 Task: Create List Big Data in Board Project Management Software to Workspace Diversity and Inclusion. Create List Data Analysis in Board Talent Acquisition to Workspace Diversity and Inclusion. Create List Data Visualization in Board Market Opportunity Assessment and Prioritization to Workspace Diversity and Inclusion
Action: Mouse moved to (83, 345)
Screenshot: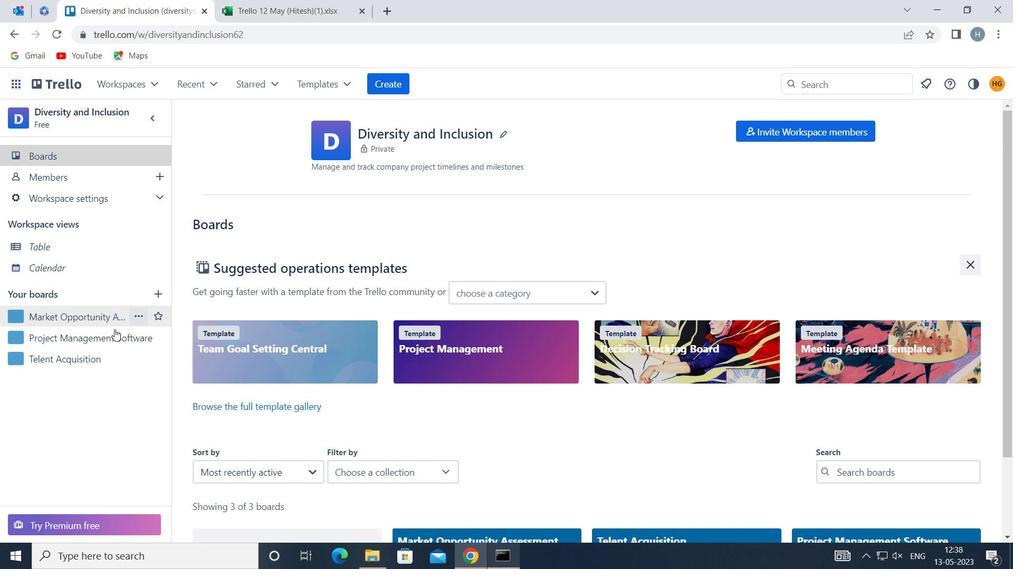 
Action: Mouse pressed left at (83, 345)
Screenshot: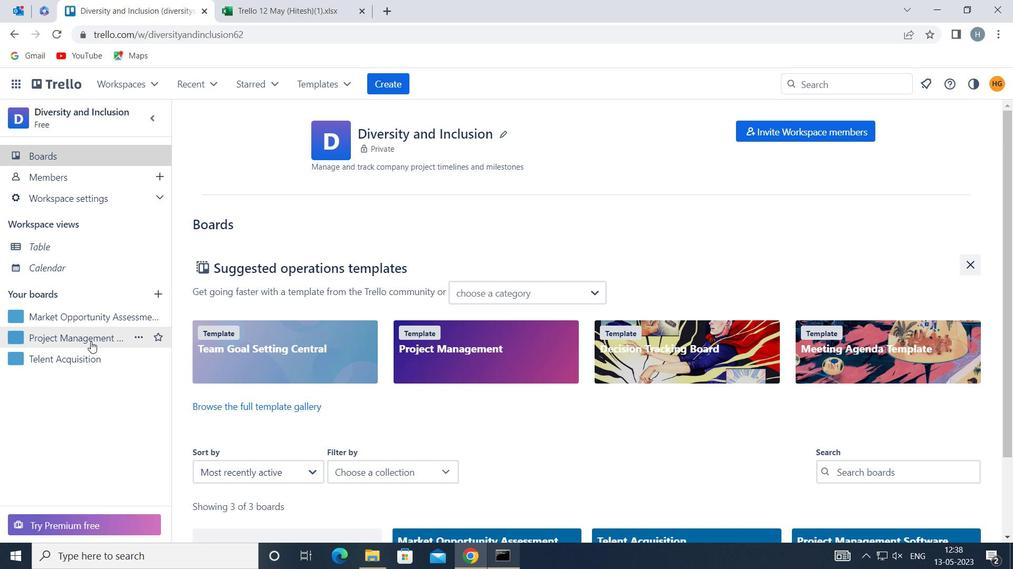 
Action: Mouse moved to (590, 158)
Screenshot: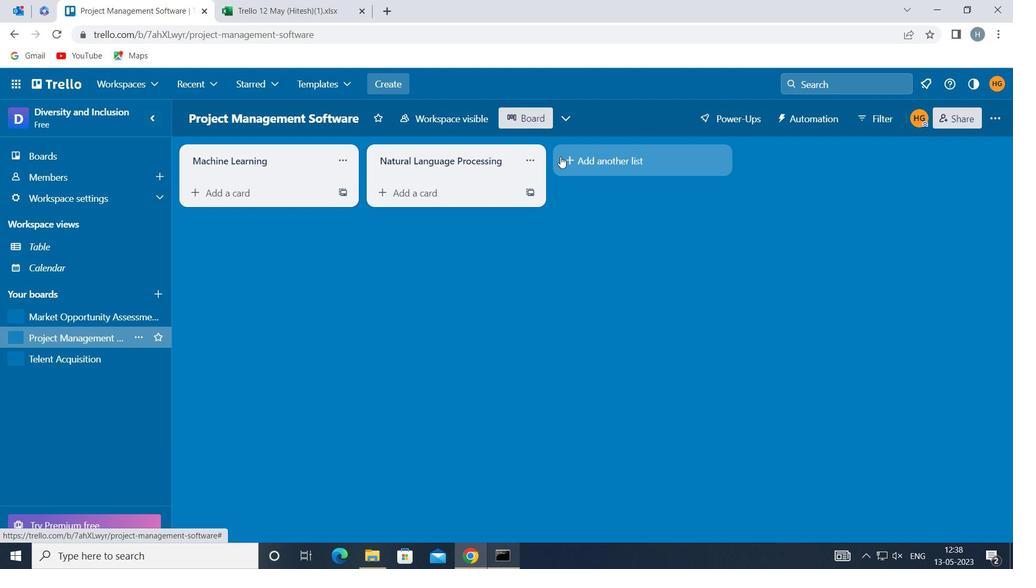 
Action: Mouse pressed left at (590, 158)
Screenshot: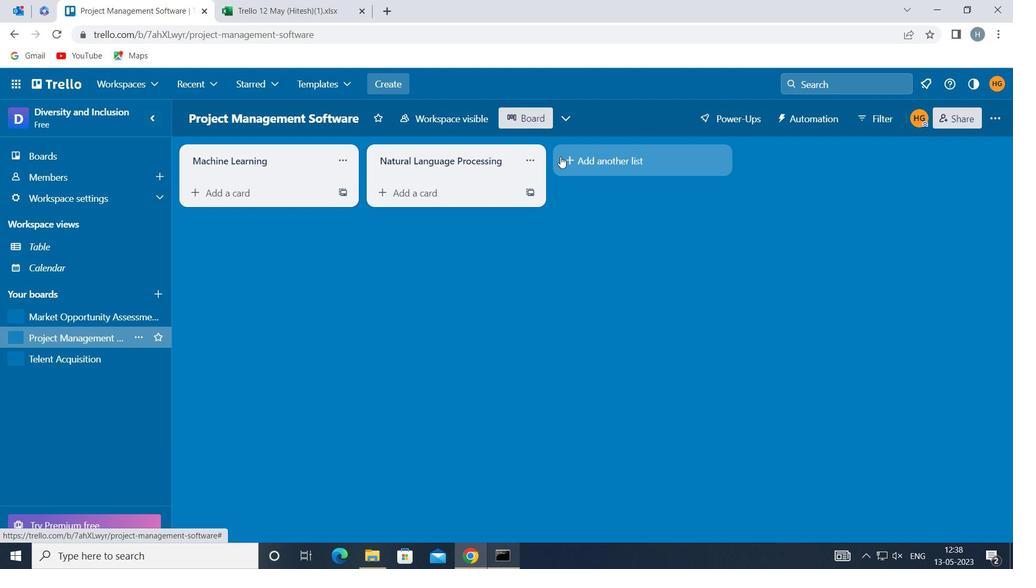 
Action: Mouse moved to (591, 160)
Screenshot: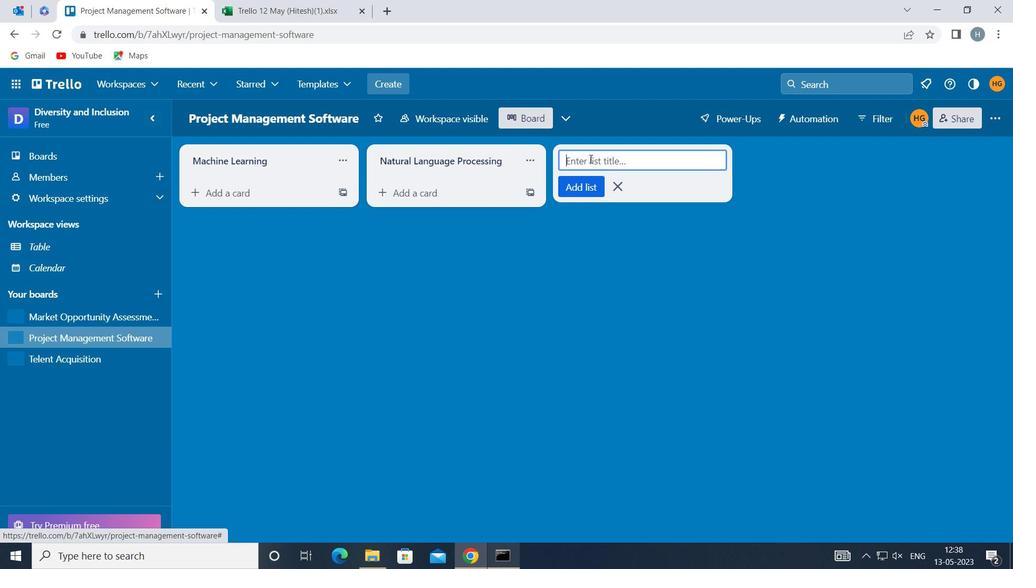 
Action: Key pressed <Key.shift>BIG<Key.space><Key.shift>DATA<Key.backspace><Key.backspace><Key.backspace><Key.backspace><Key.shift>DA<Key.backspace><Key.backspace><Key.shift>DATA
Screenshot: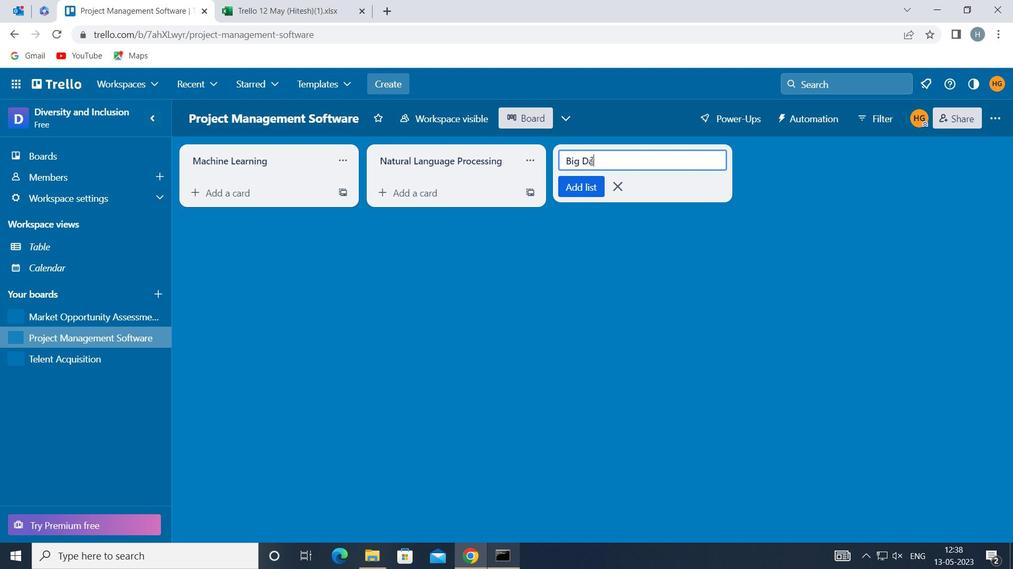 
Action: Mouse moved to (592, 191)
Screenshot: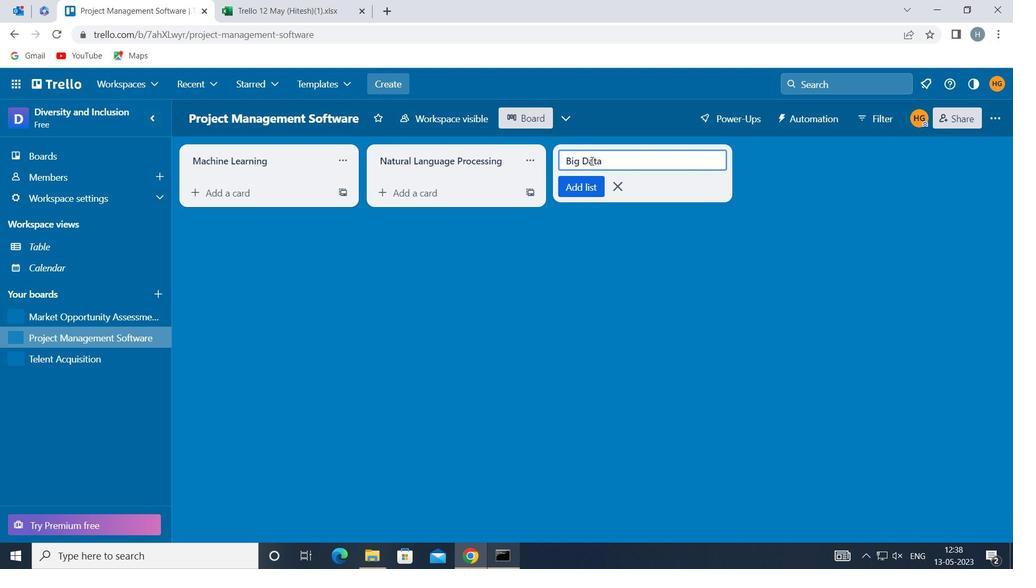 
Action: Mouse pressed left at (592, 191)
Screenshot: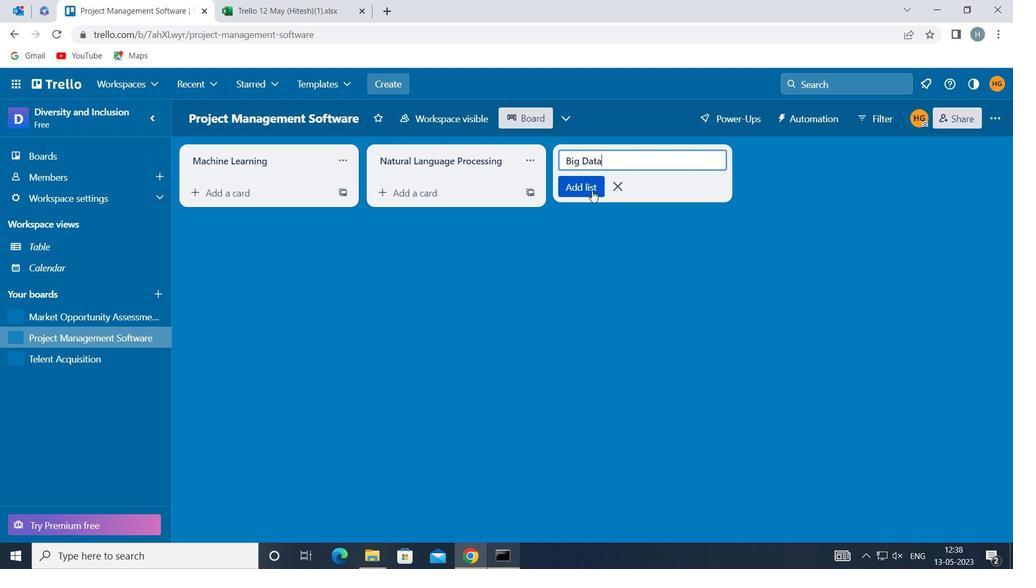 
Action: Mouse moved to (567, 245)
Screenshot: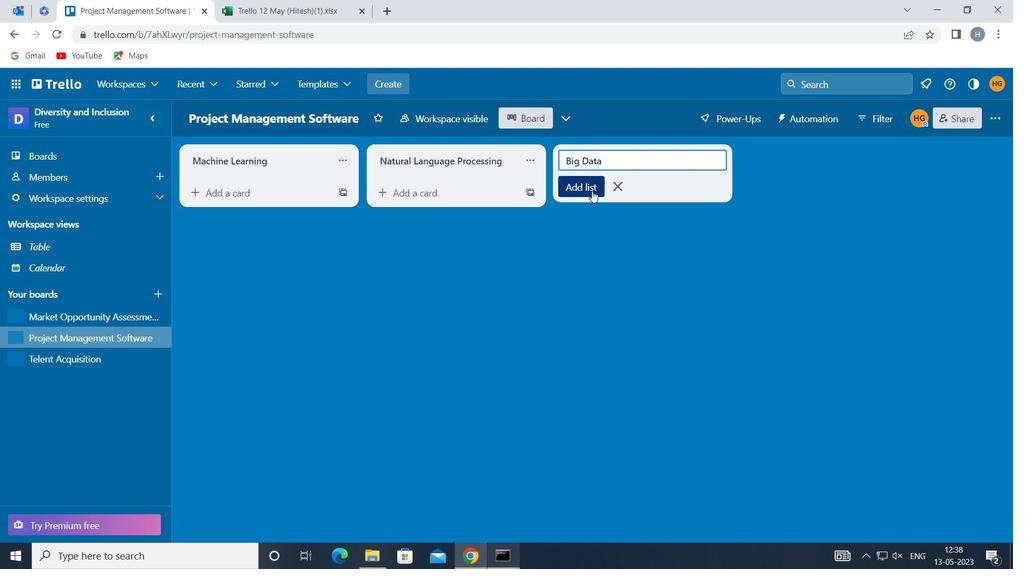 
Action: Mouse pressed left at (567, 245)
Screenshot: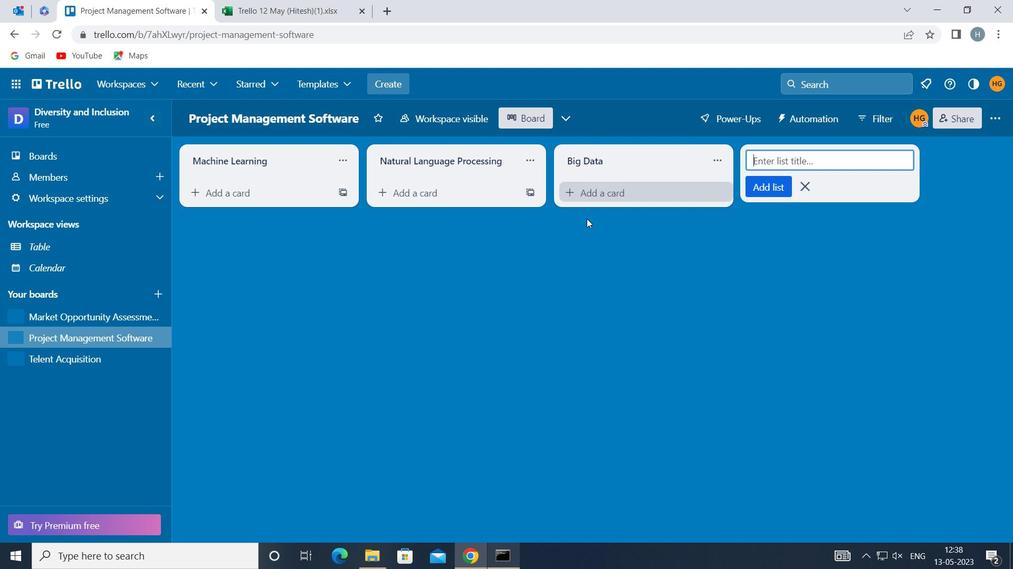 
Action: Mouse moved to (67, 362)
Screenshot: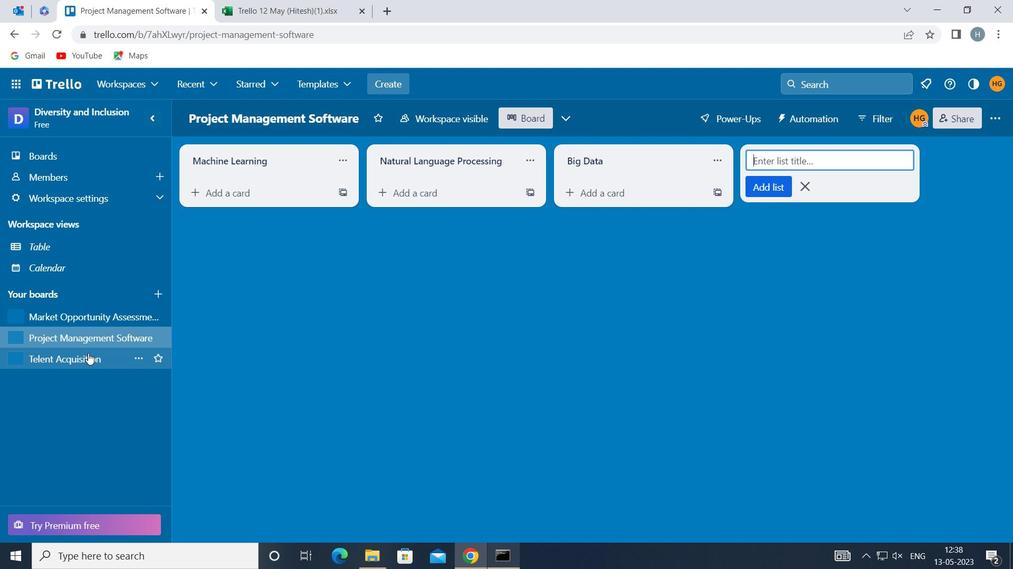 
Action: Mouse pressed left at (67, 362)
Screenshot: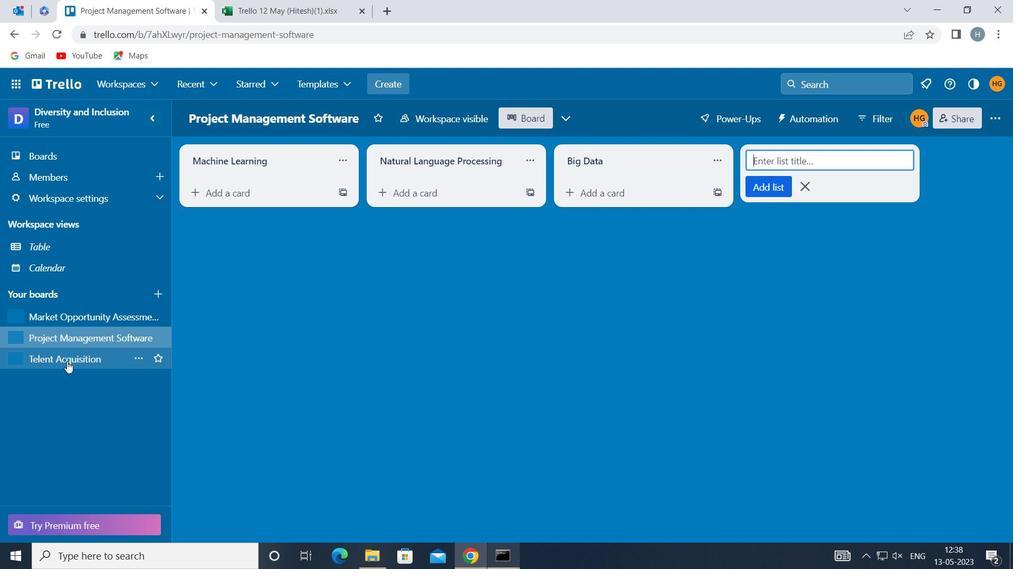 
Action: Mouse moved to (643, 161)
Screenshot: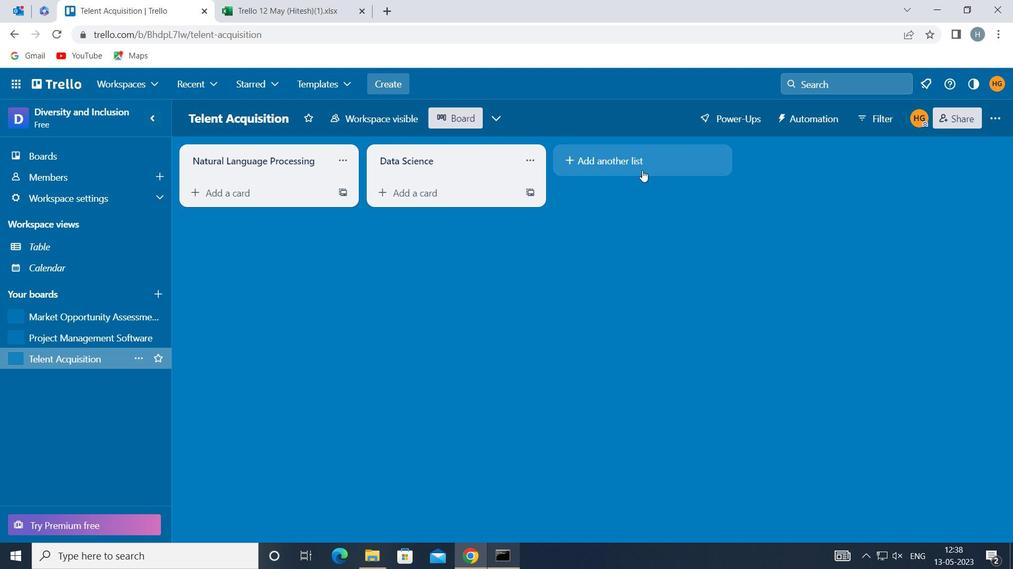 
Action: Mouse pressed left at (643, 161)
Screenshot: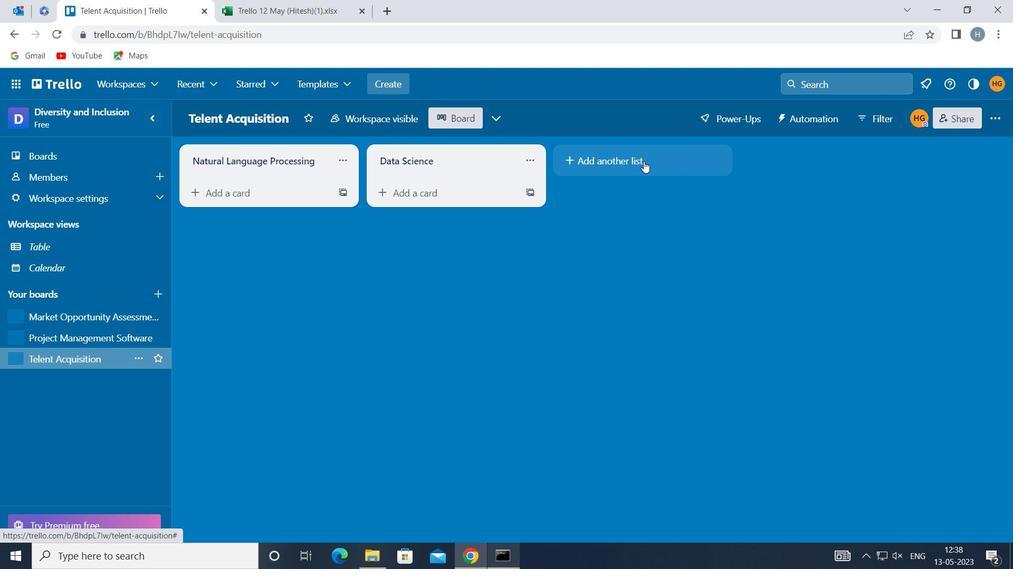 
Action: Key pressed <Key.shift>DATA<Key.space><Key.shift>ANALYSIS
Screenshot: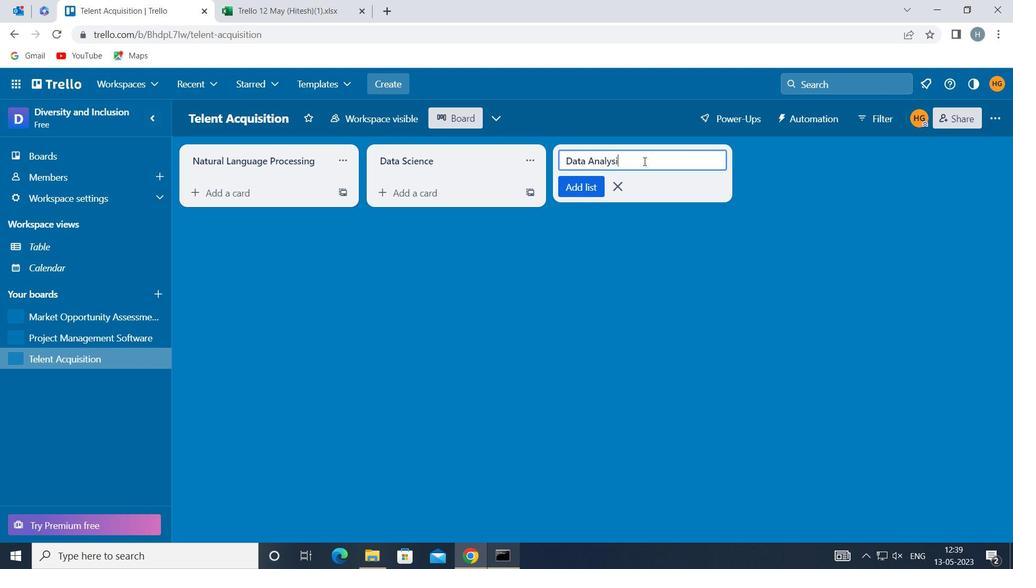 
Action: Mouse moved to (581, 183)
Screenshot: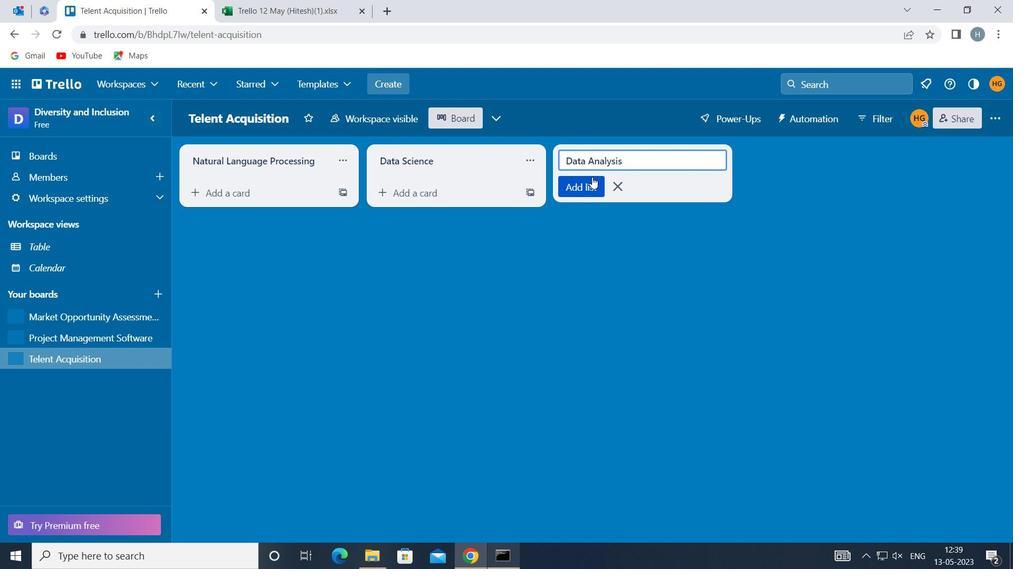 
Action: Mouse pressed left at (581, 183)
Screenshot: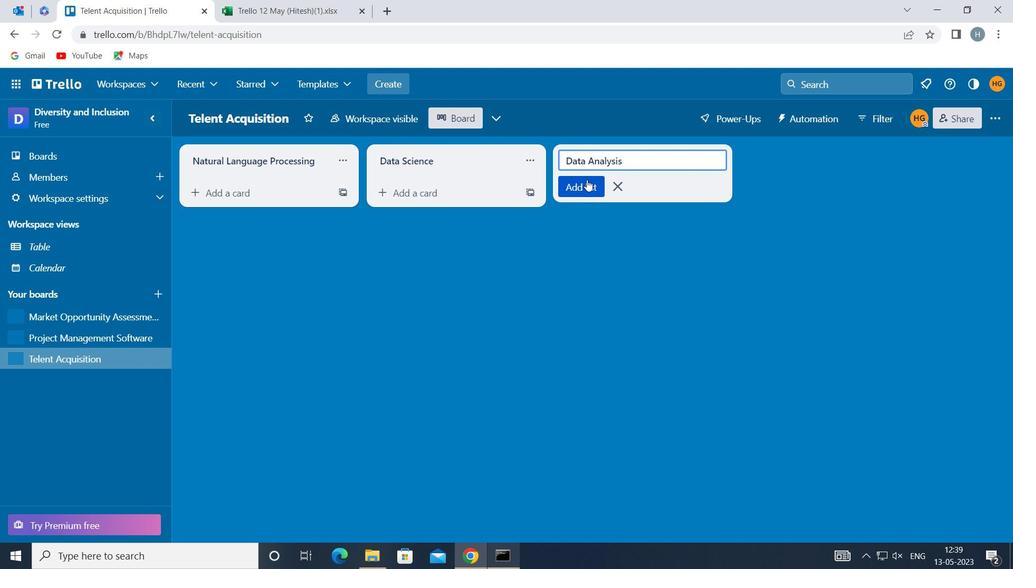 
Action: Mouse moved to (573, 251)
Screenshot: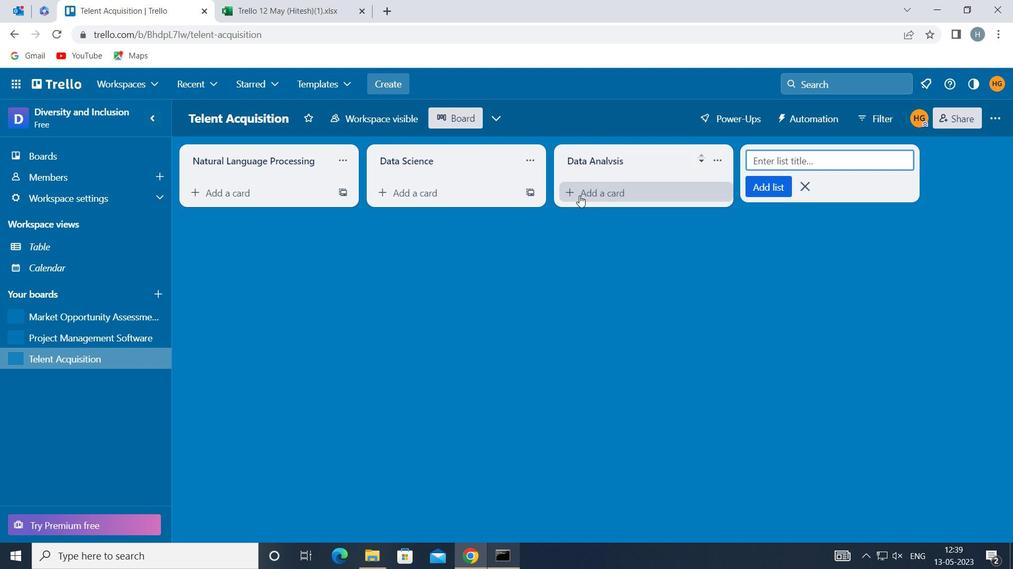 
Action: Mouse pressed left at (573, 251)
Screenshot: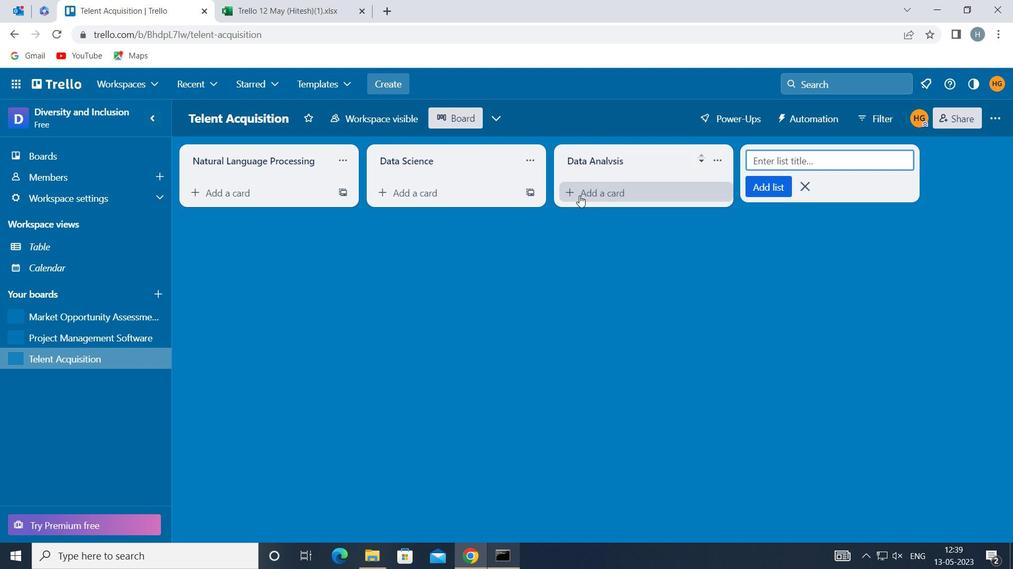 
Action: Mouse moved to (52, 321)
Screenshot: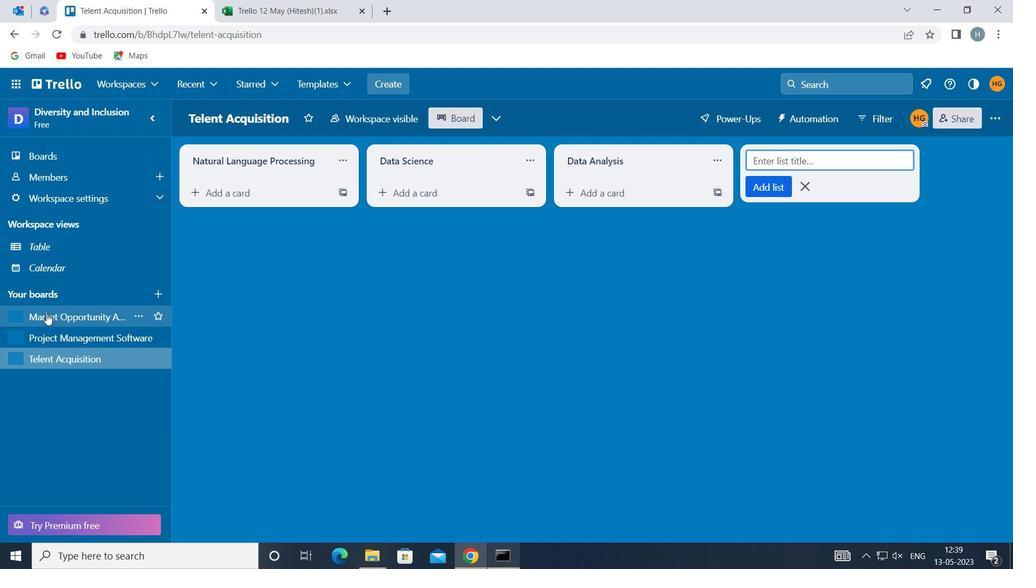 
Action: Mouse pressed left at (52, 321)
Screenshot: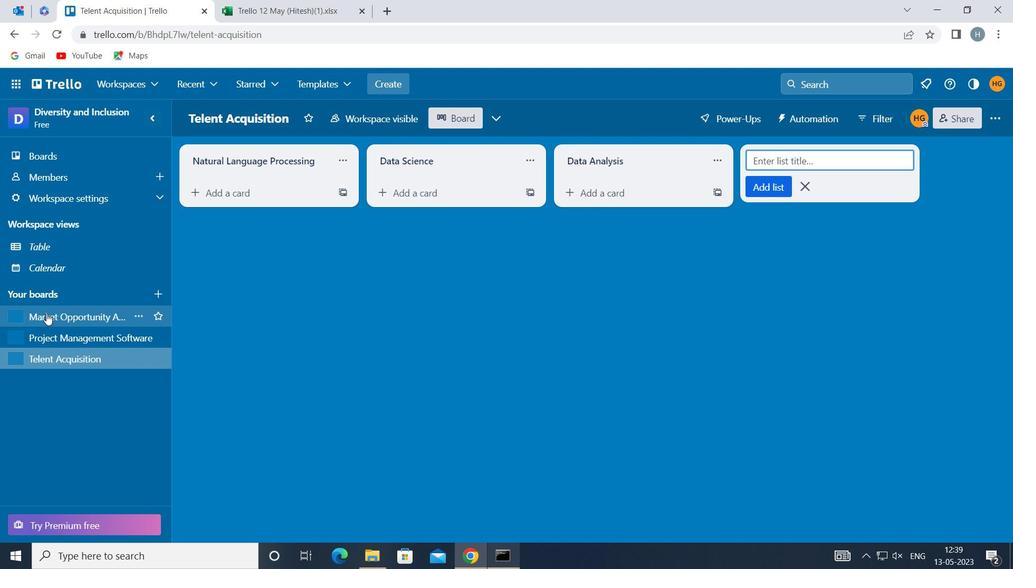 
Action: Mouse moved to (606, 149)
Screenshot: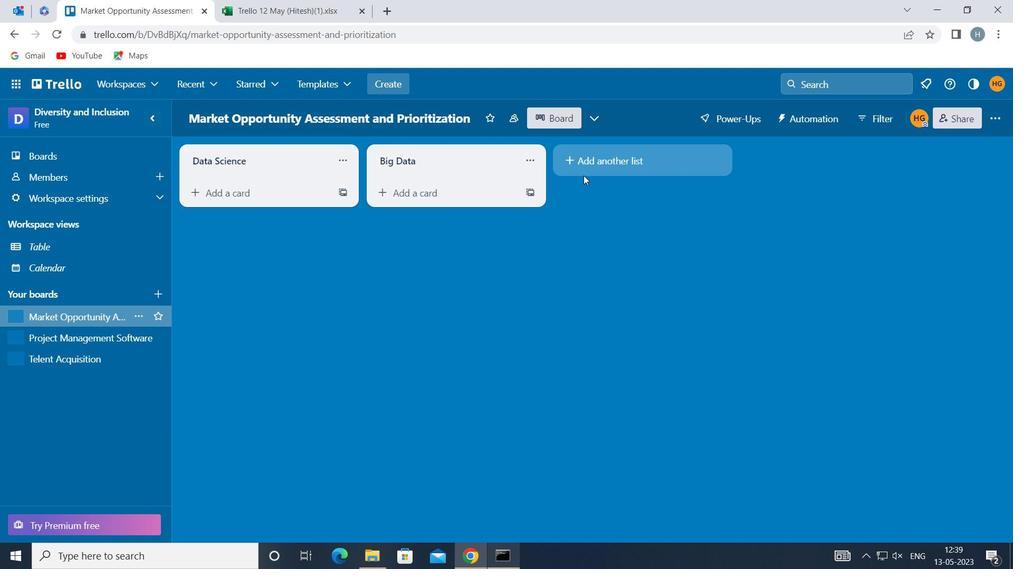 
Action: Mouse pressed left at (606, 149)
Screenshot: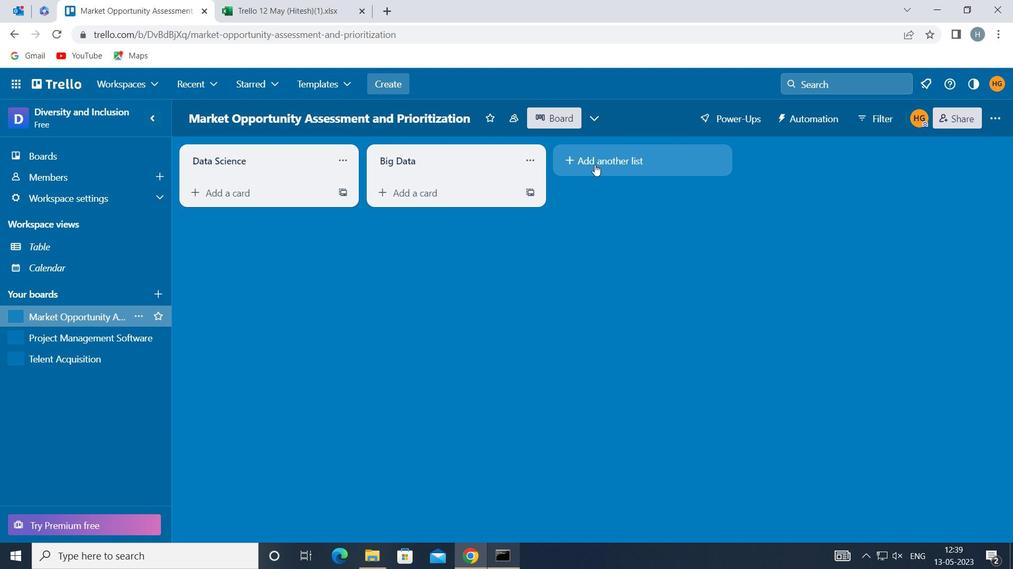 
Action: Mouse moved to (606, 163)
Screenshot: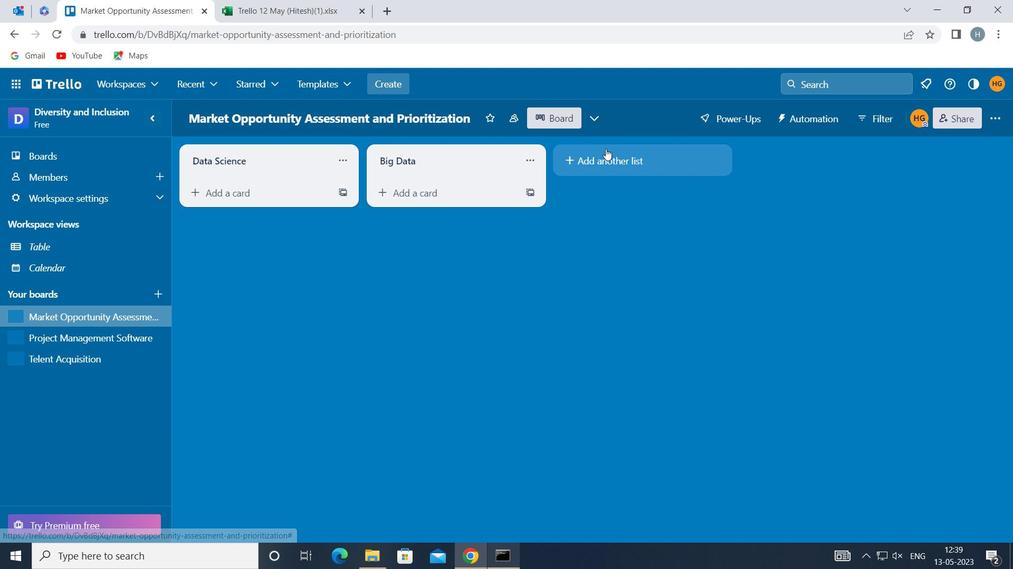 
Action: Key pressed <Key.shift>DATA<Key.space><Key.shift>VISUALIZATION
Screenshot: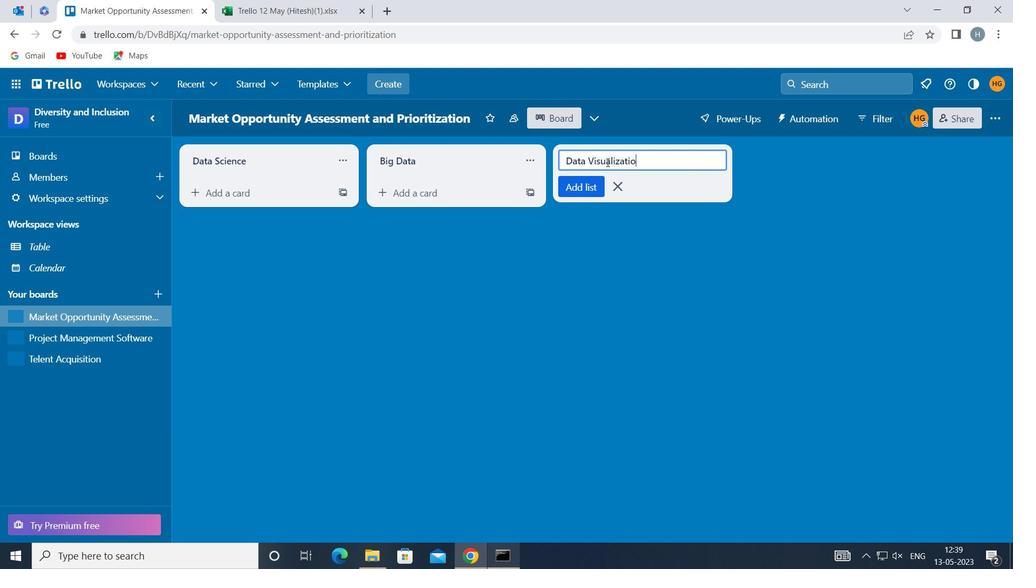 
Action: Mouse moved to (586, 179)
Screenshot: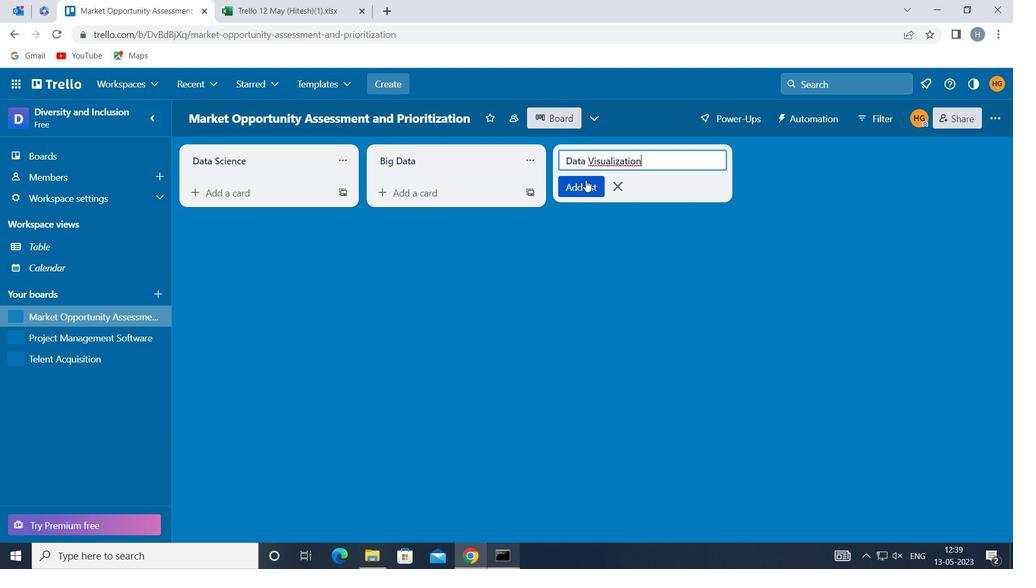 
Action: Mouse pressed left at (586, 179)
Screenshot: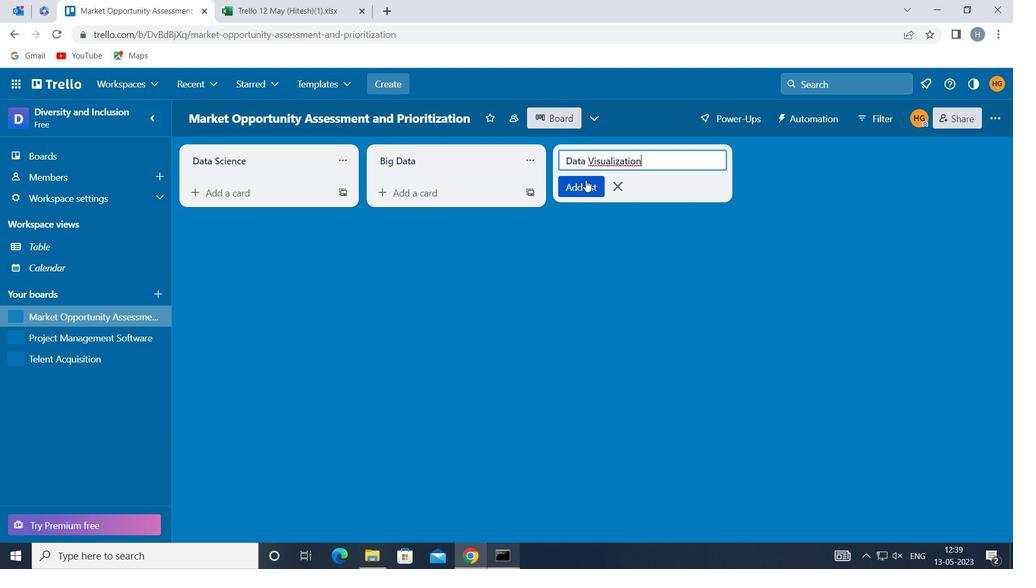 
Action: Mouse moved to (588, 219)
Screenshot: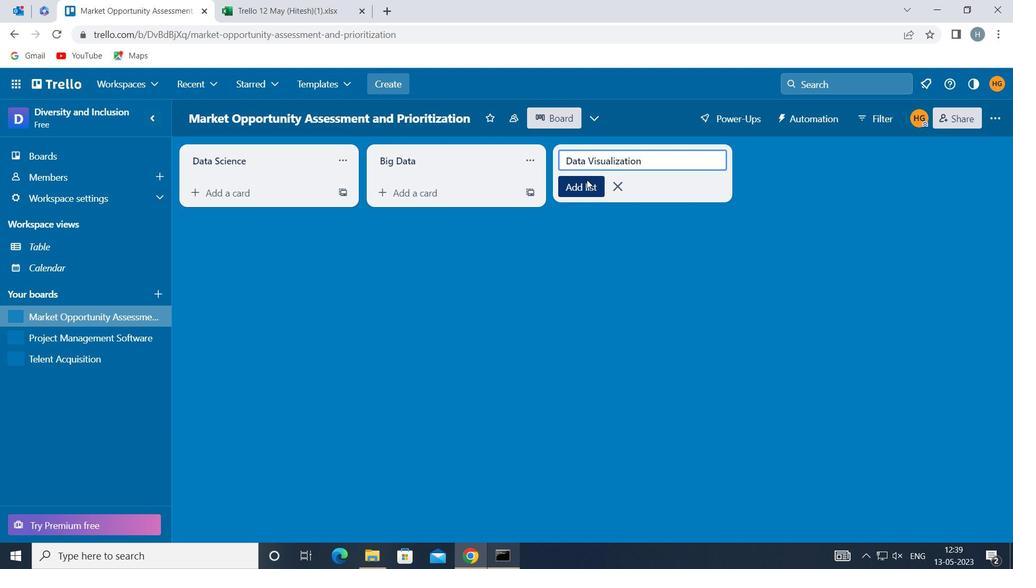 
Action: Mouse pressed left at (588, 219)
Screenshot: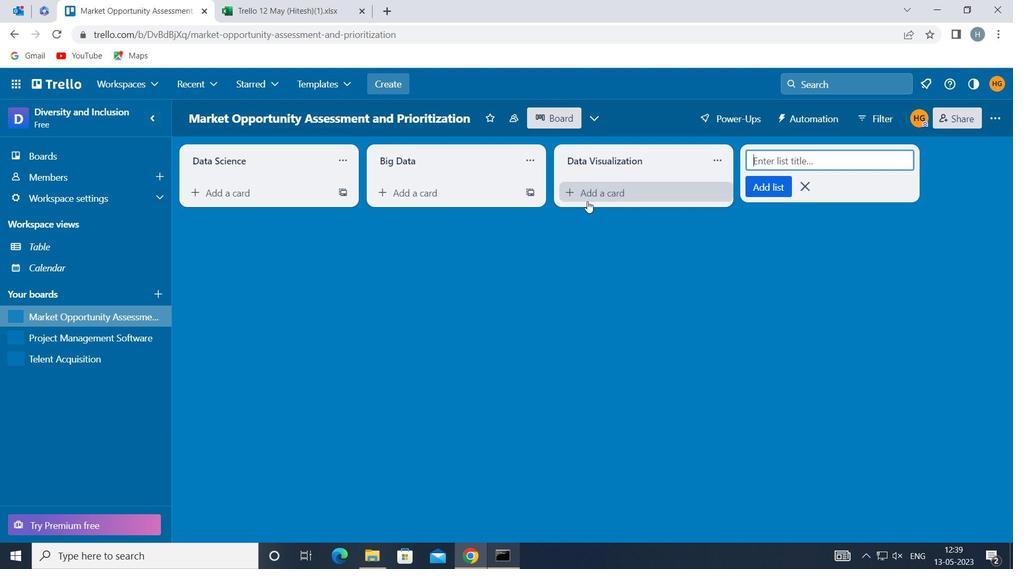 
Action: Mouse moved to (588, 220)
Screenshot: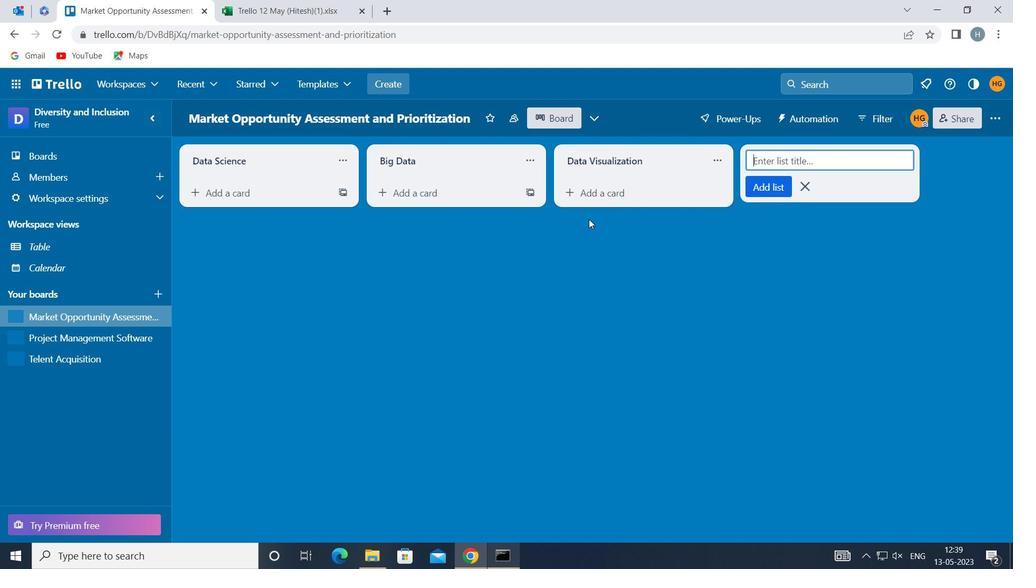
Action: Key pressed <Key.f8>
Screenshot: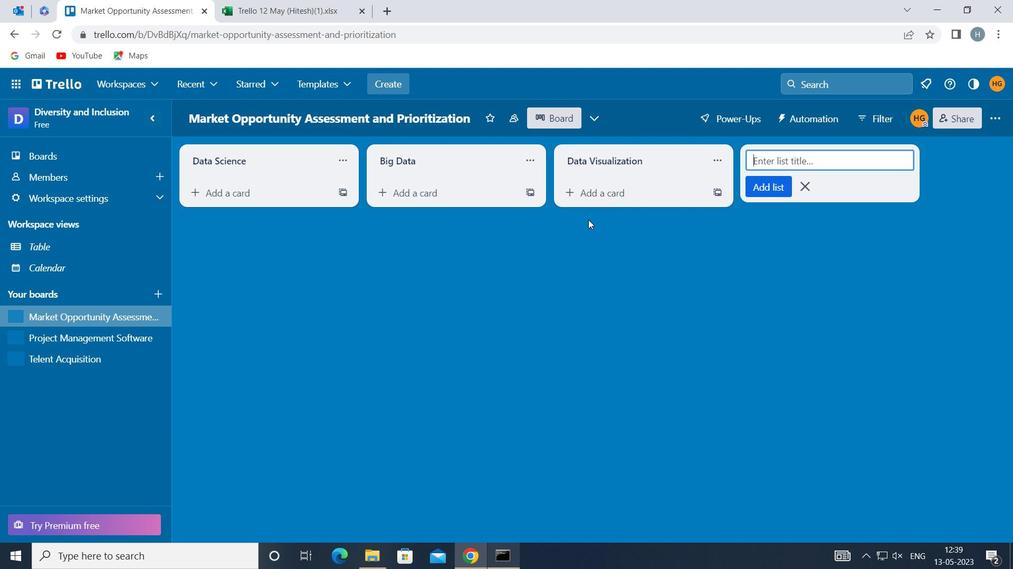 
